 Task: Assign Faheem Ahmad as Assignee of Child Issue ChildIssue0050 of Issue Issue0025 in Backlog  in Scrum Project Project0005 in Jira
Action: Mouse moved to (378, 445)
Screenshot: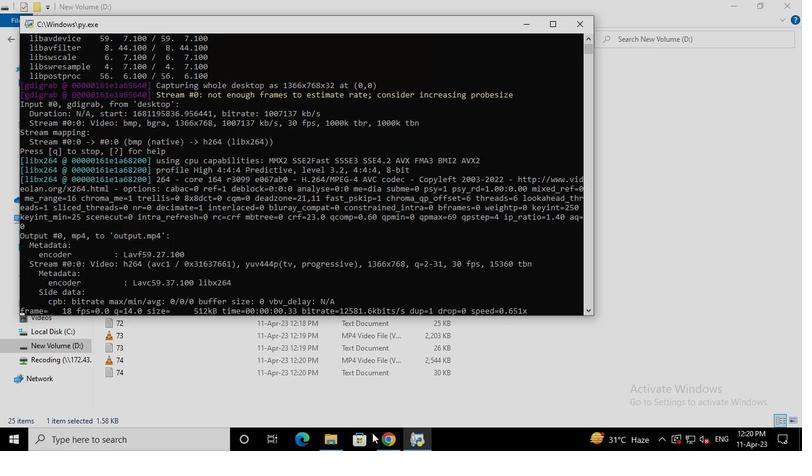 
Action: Mouse pressed left at (378, 445)
Screenshot: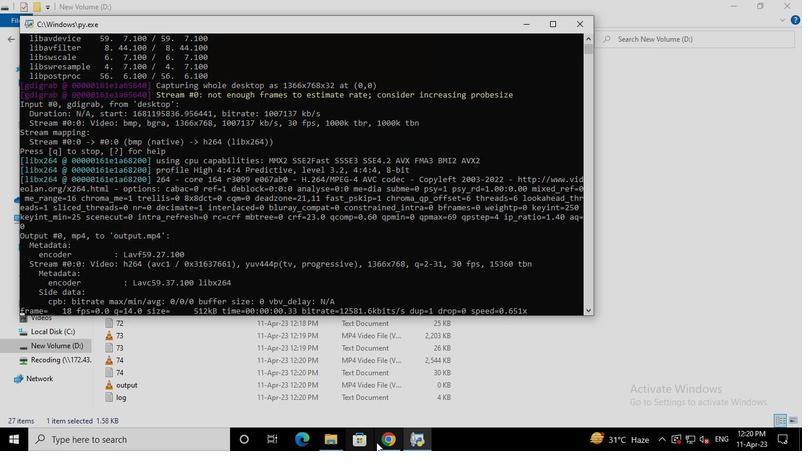 
Action: Mouse moved to (91, 179)
Screenshot: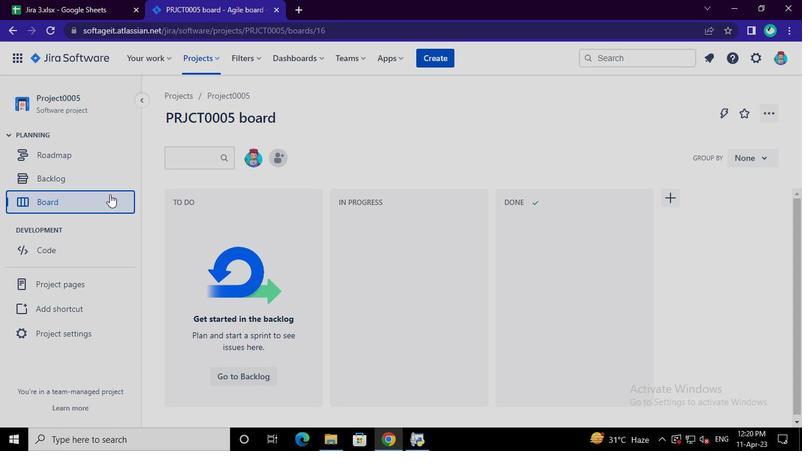 
Action: Mouse pressed left at (91, 179)
Screenshot: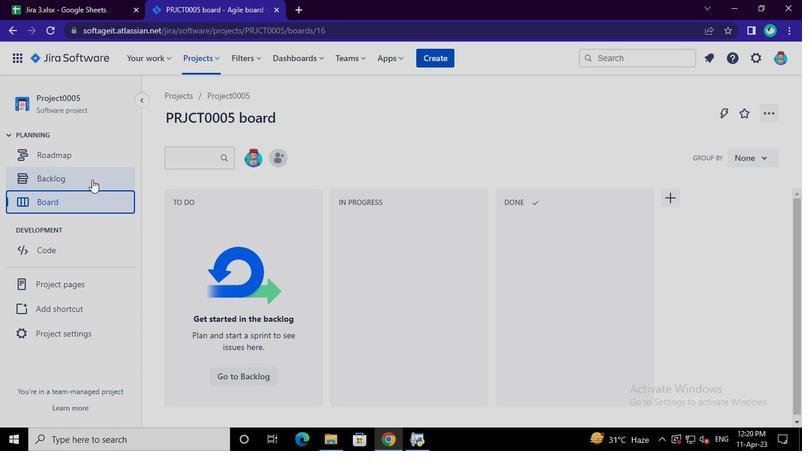 
Action: Mouse moved to (276, 352)
Screenshot: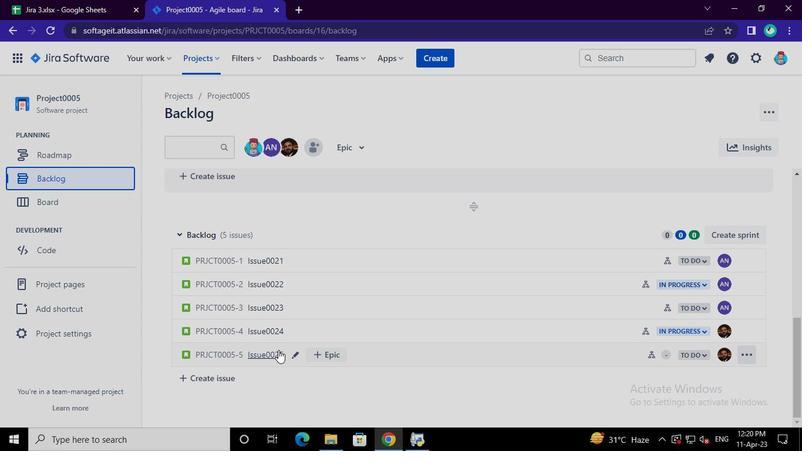 
Action: Mouse pressed left at (276, 352)
Screenshot: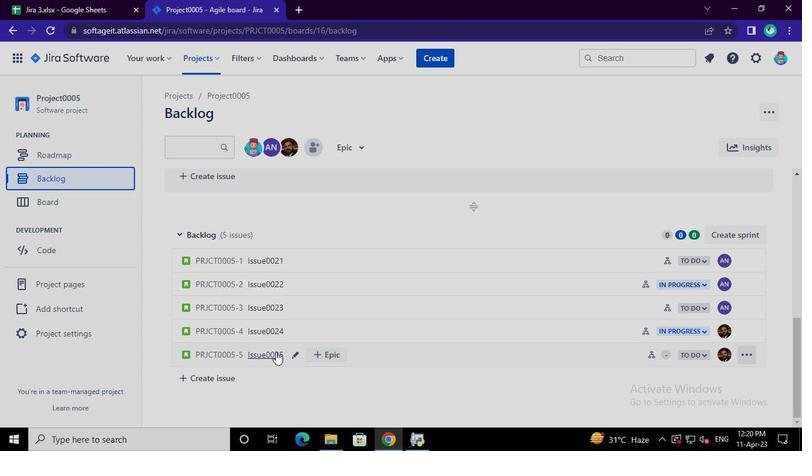
Action: Mouse moved to (727, 285)
Screenshot: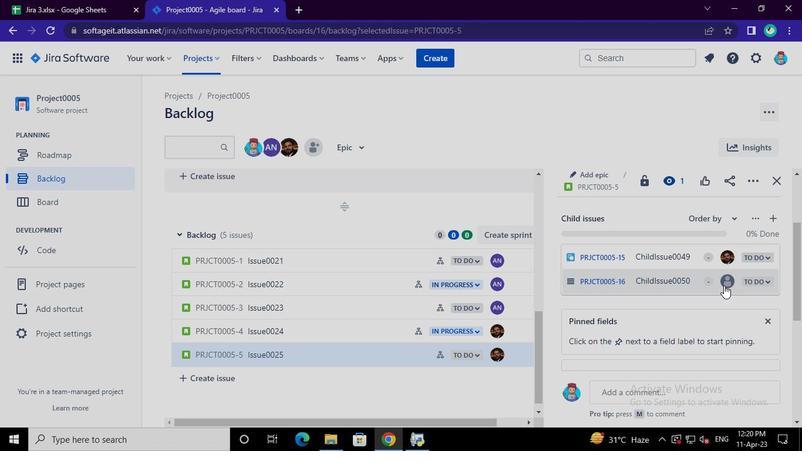 
Action: Mouse pressed left at (727, 285)
Screenshot: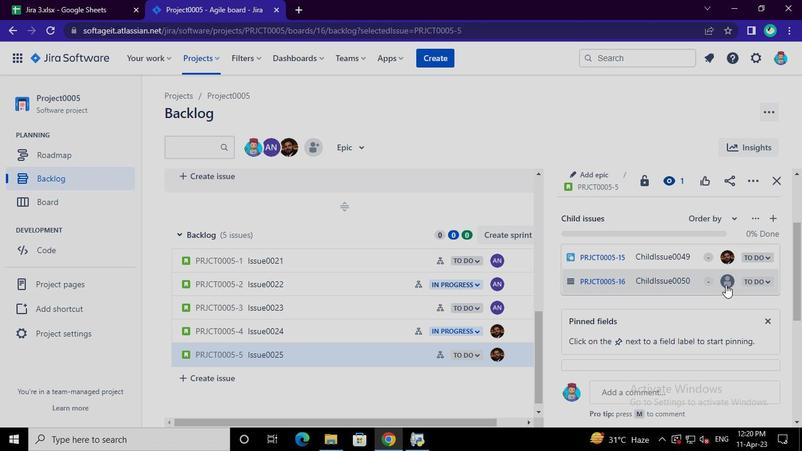 
Action: Mouse moved to (654, 331)
Screenshot: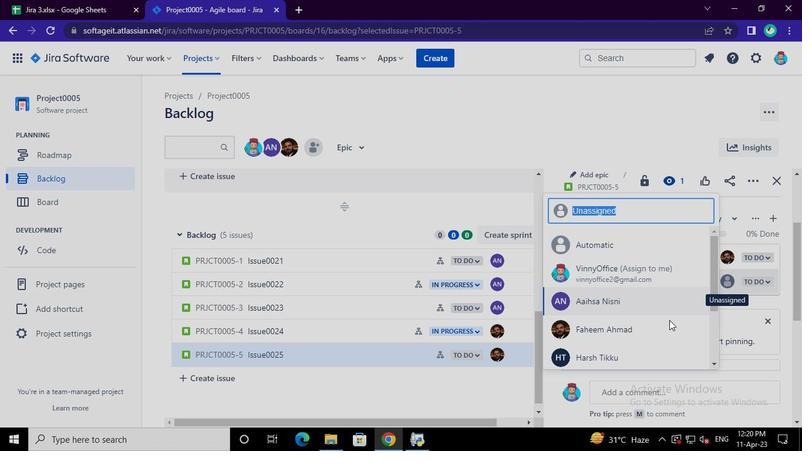 
Action: Mouse pressed left at (654, 331)
Screenshot: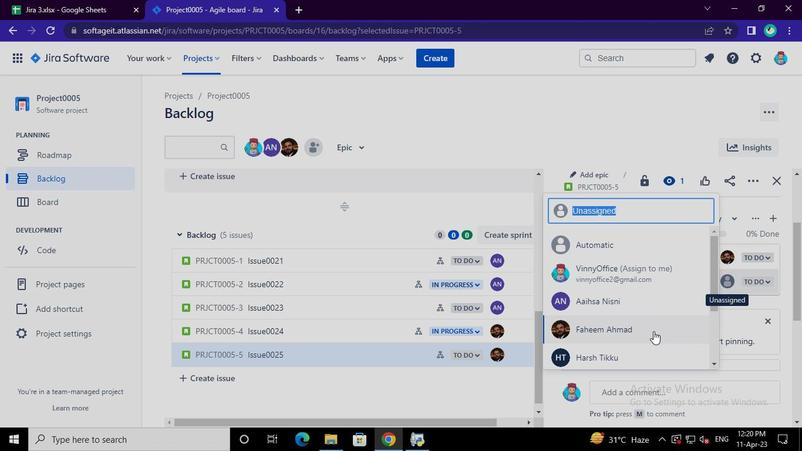 
Action: Mouse moved to (422, 443)
Screenshot: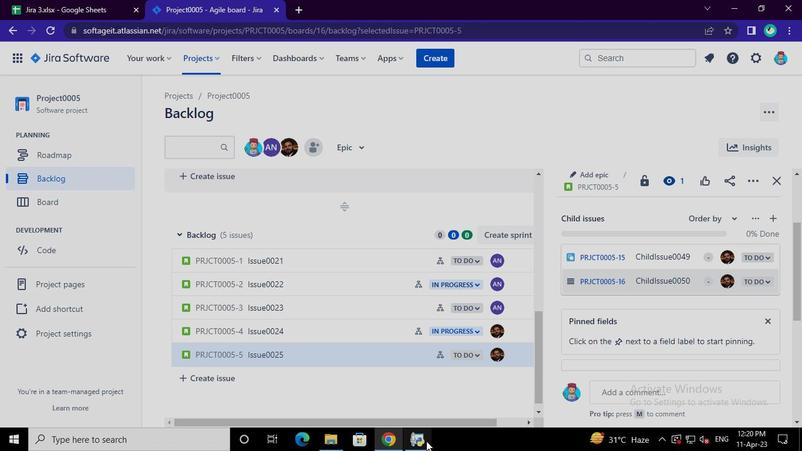 
Action: Mouse pressed left at (422, 443)
Screenshot: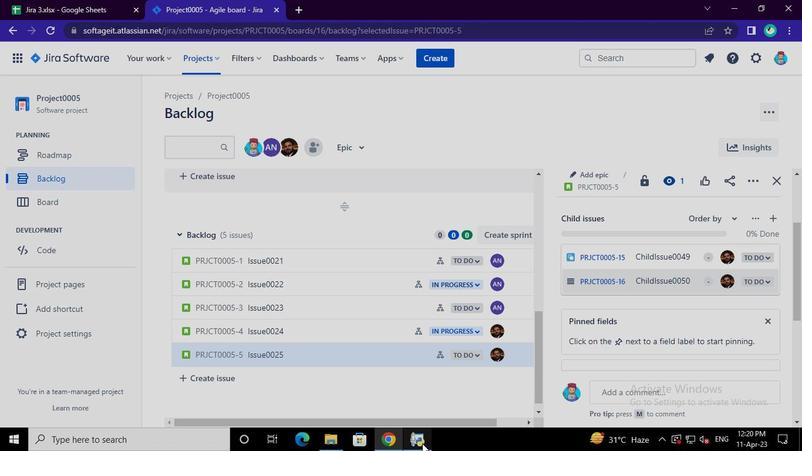 
Action: Mouse moved to (581, 25)
Screenshot: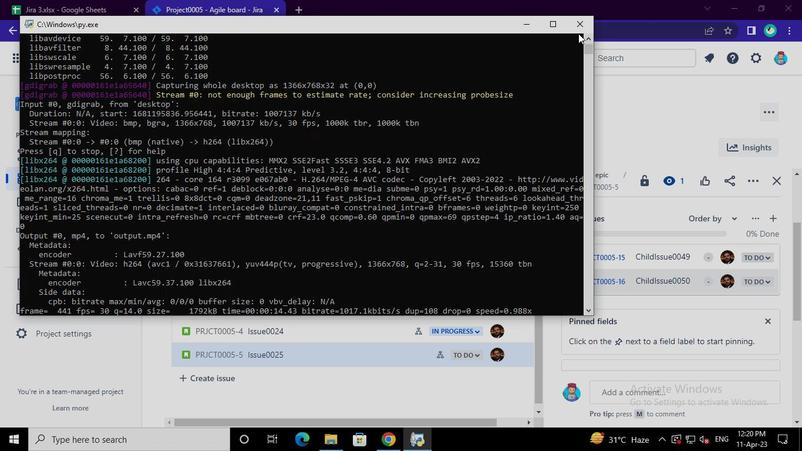 
Action: Mouse pressed left at (581, 25)
Screenshot: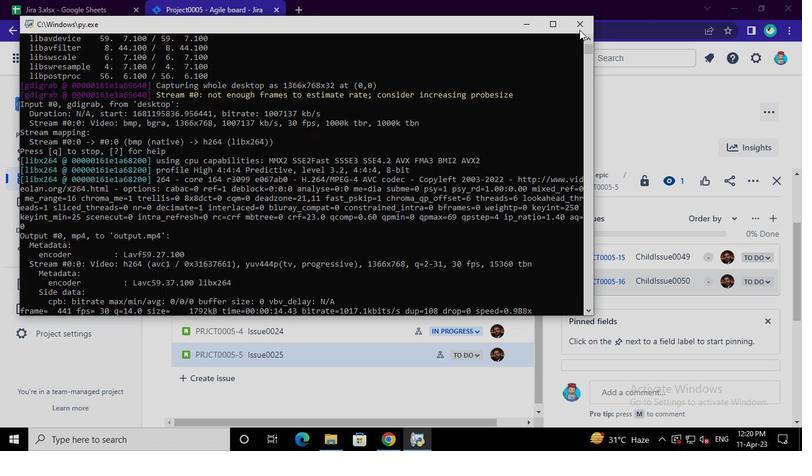 
